 Task: Toggle the audio filter "Headphone virtual spatialization effect".
Action: Mouse moved to (110, 13)
Screenshot: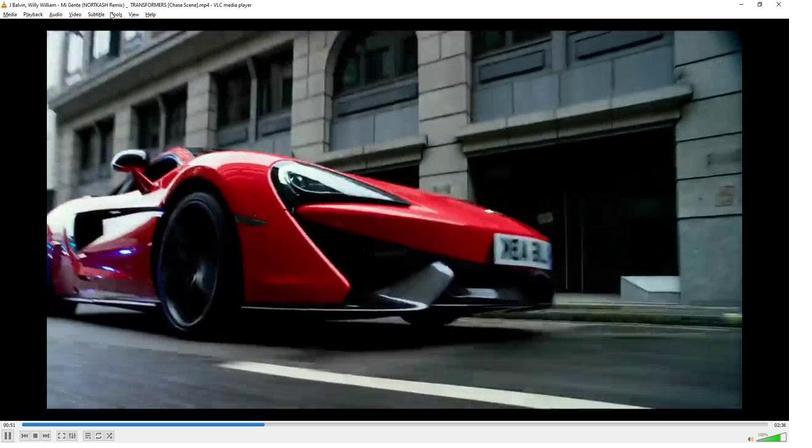 
Action: Mouse pressed left at (110, 13)
Screenshot: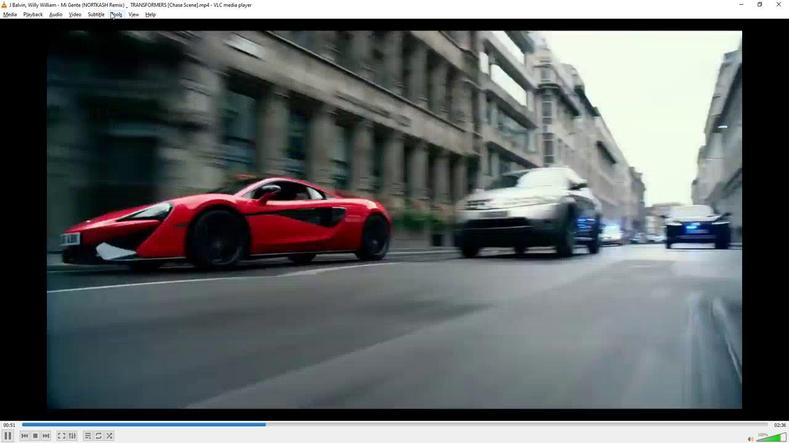 
Action: Mouse moved to (131, 116)
Screenshot: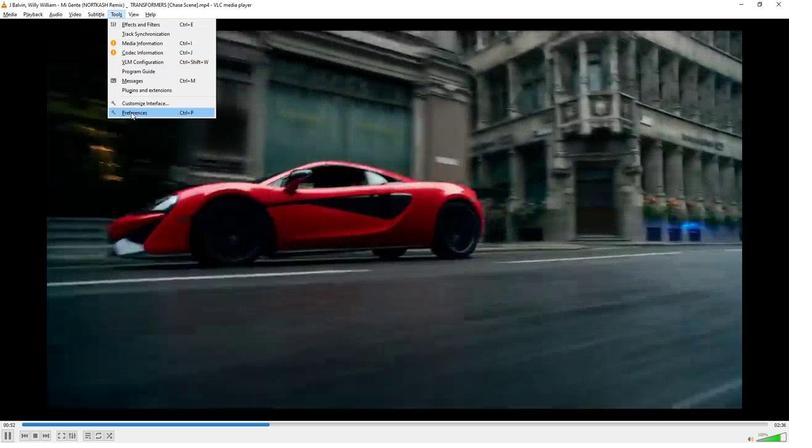 
Action: Mouse pressed left at (131, 116)
Screenshot: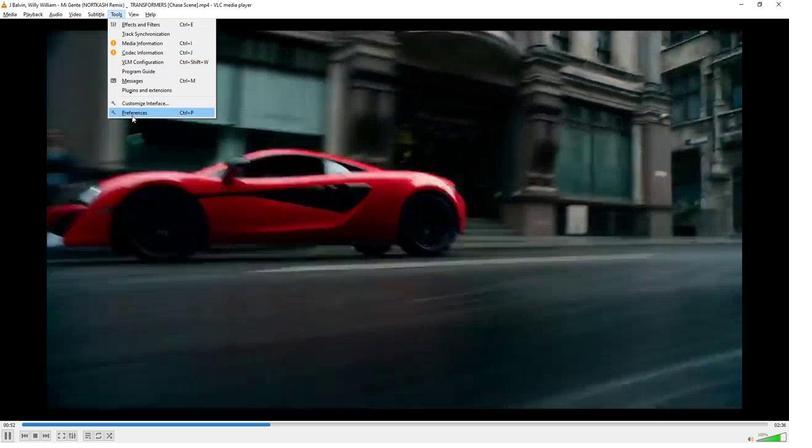 
Action: Mouse moved to (229, 334)
Screenshot: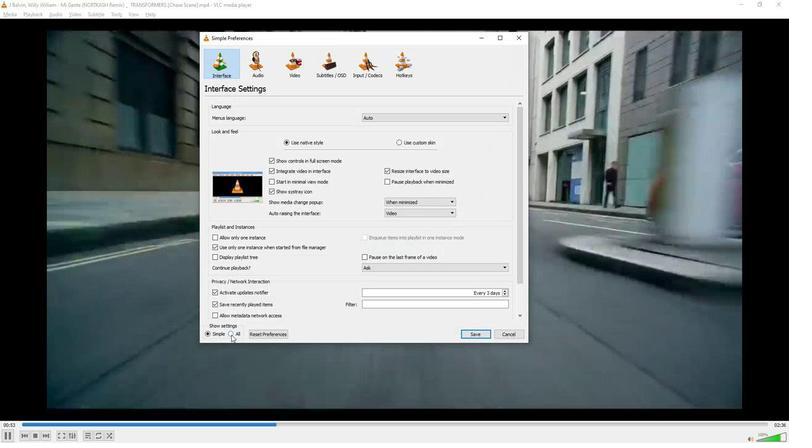 
Action: Mouse pressed left at (229, 334)
Screenshot: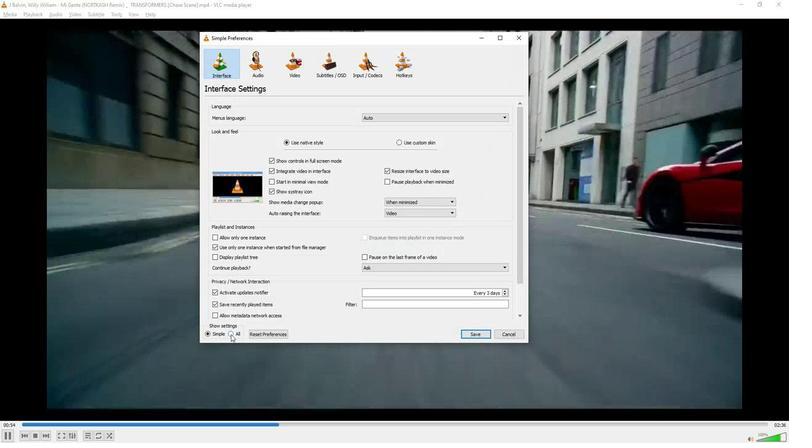 
Action: Mouse moved to (236, 147)
Screenshot: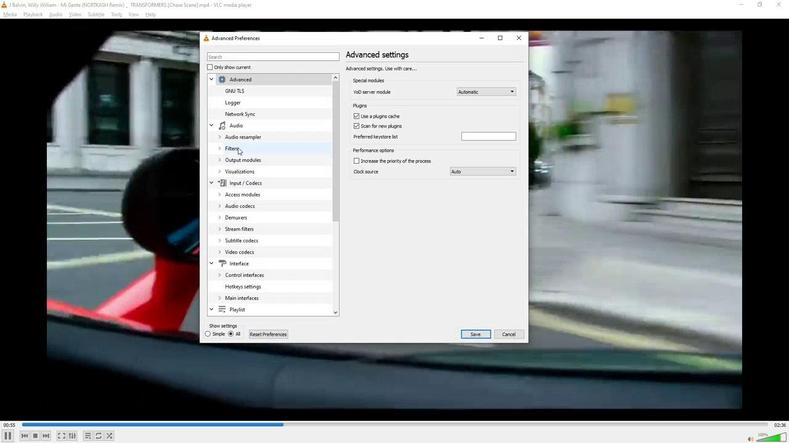 
Action: Mouse pressed left at (236, 147)
Screenshot: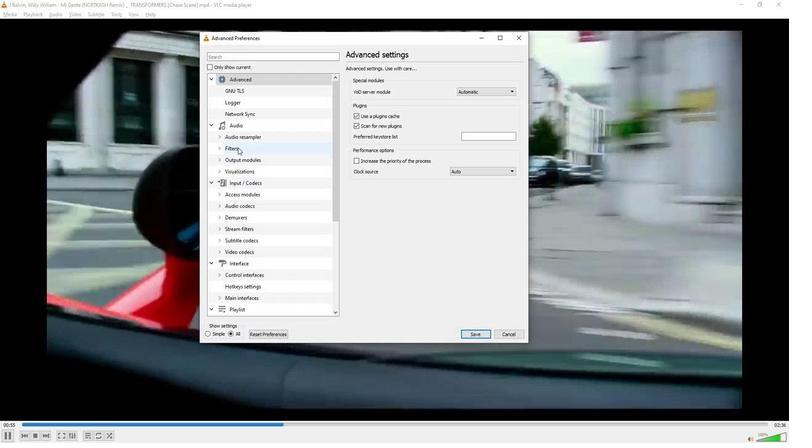
Action: Mouse moved to (352, 138)
Screenshot: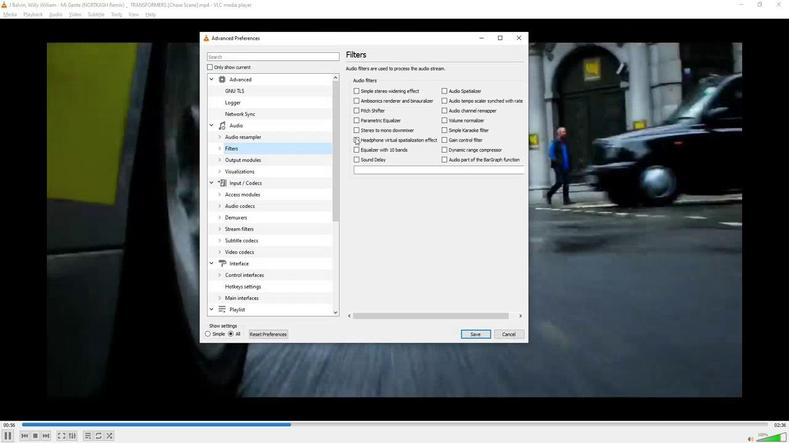 
Action: Mouse pressed left at (352, 138)
Screenshot: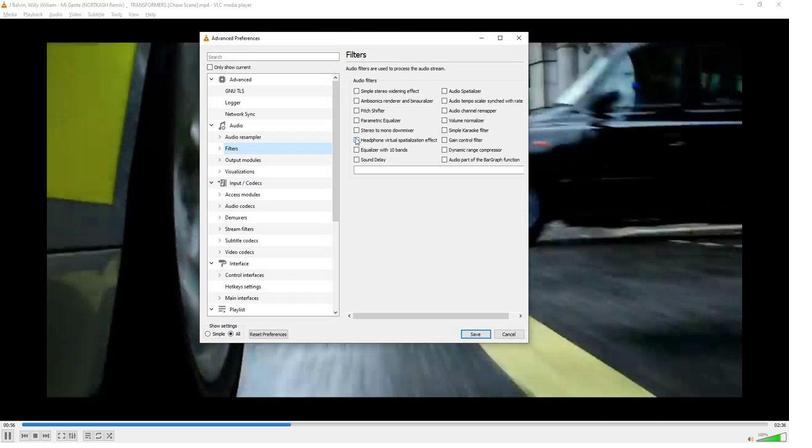 
Action: Mouse moved to (353, 227)
Screenshot: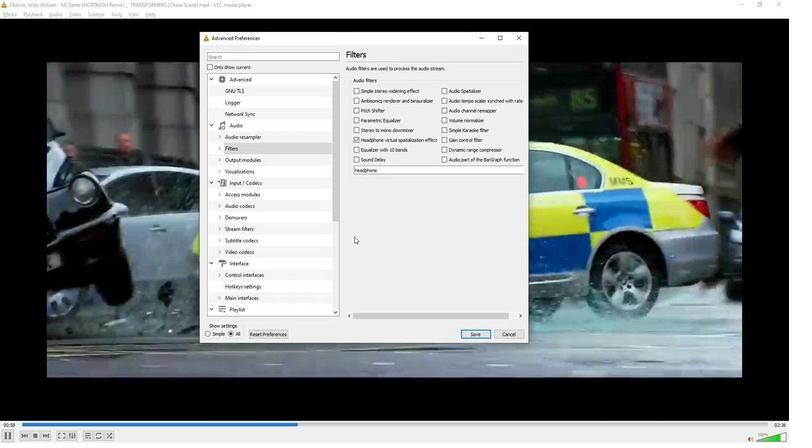 
